 Task: Add Soothing Touch Lavender Bath Salts to the cart.
Action: Mouse moved to (692, 255)
Screenshot: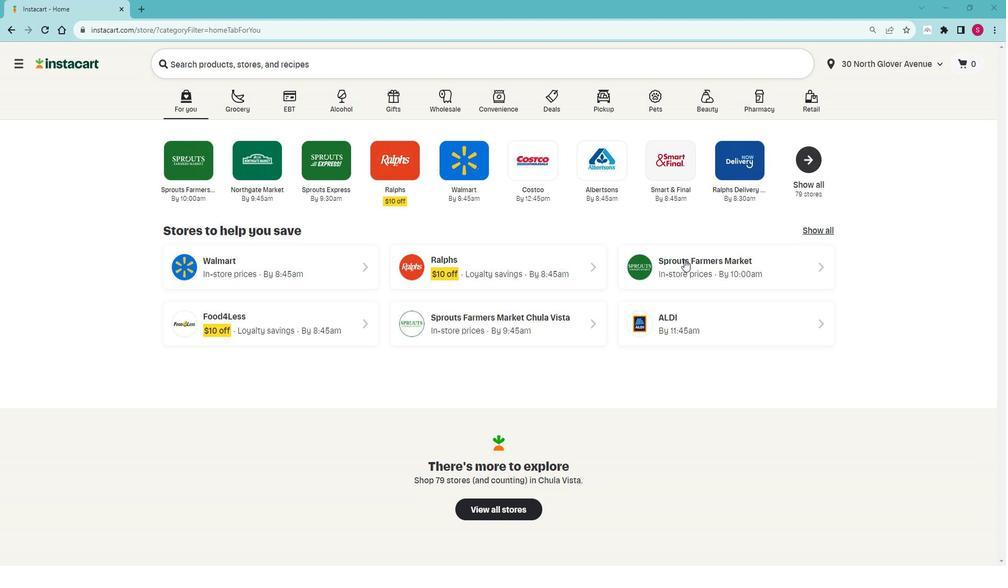 
Action: Mouse pressed left at (692, 255)
Screenshot: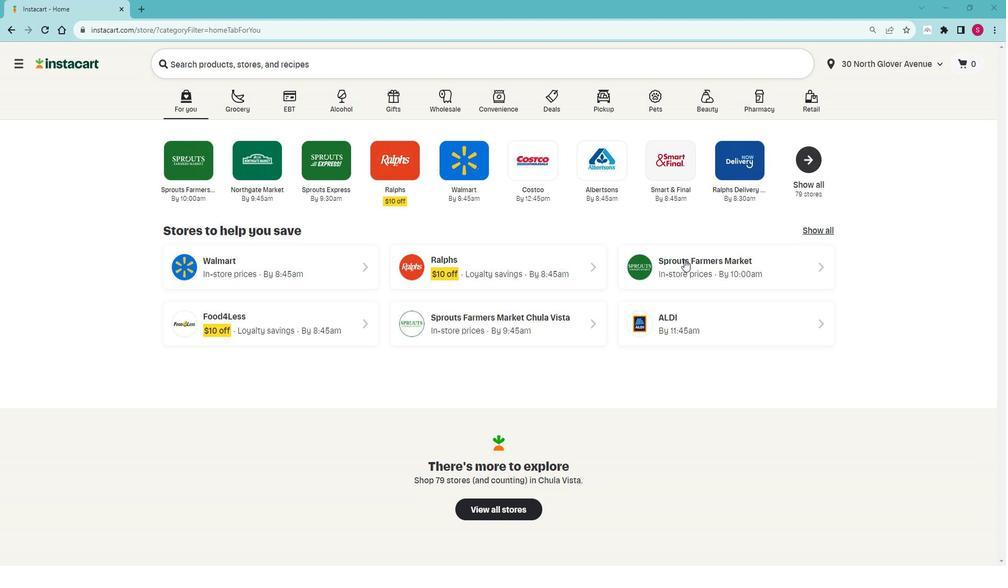 
Action: Mouse moved to (59, 480)
Screenshot: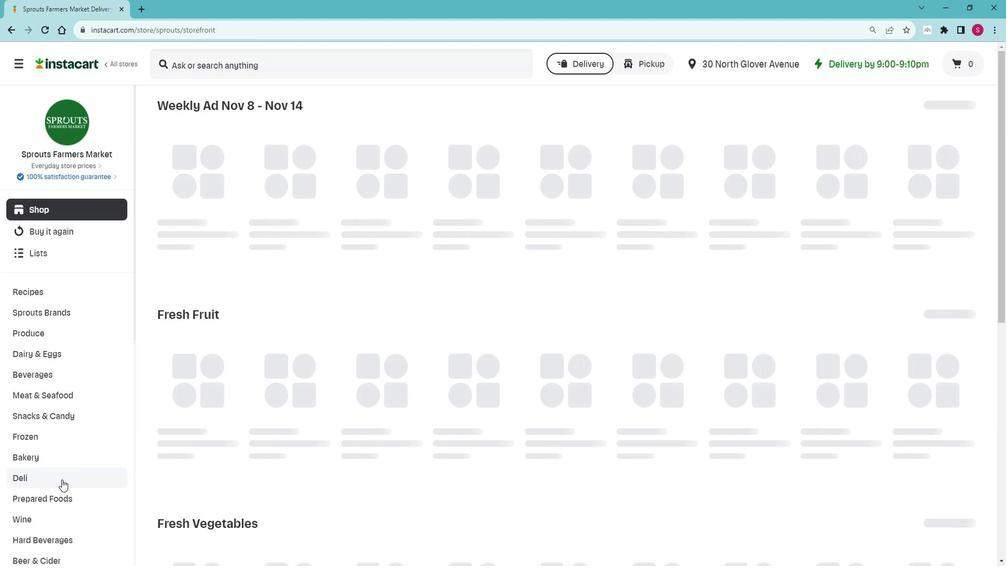 
Action: Mouse scrolled (59, 479) with delta (0, 0)
Screenshot: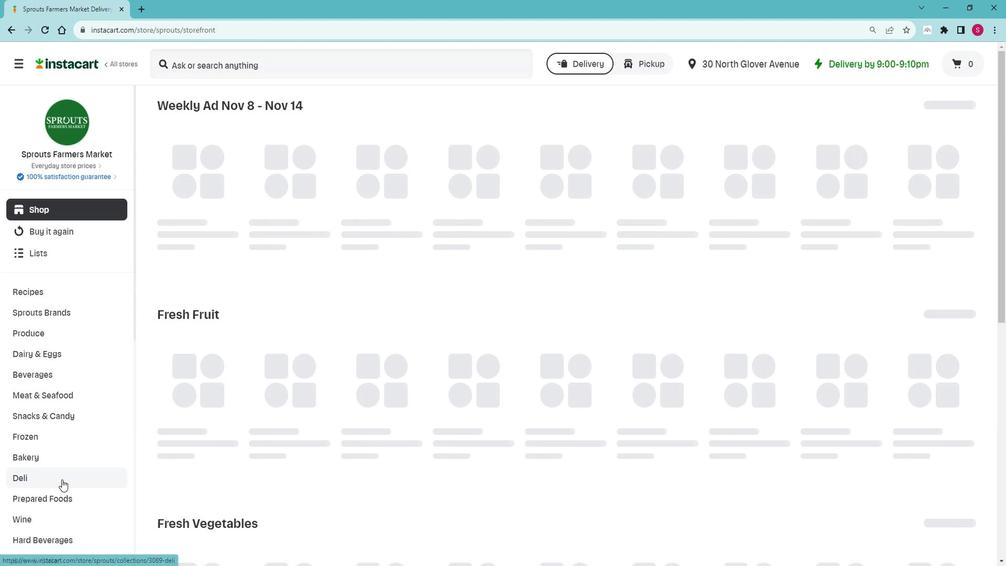 
Action: Mouse scrolled (59, 479) with delta (0, 0)
Screenshot: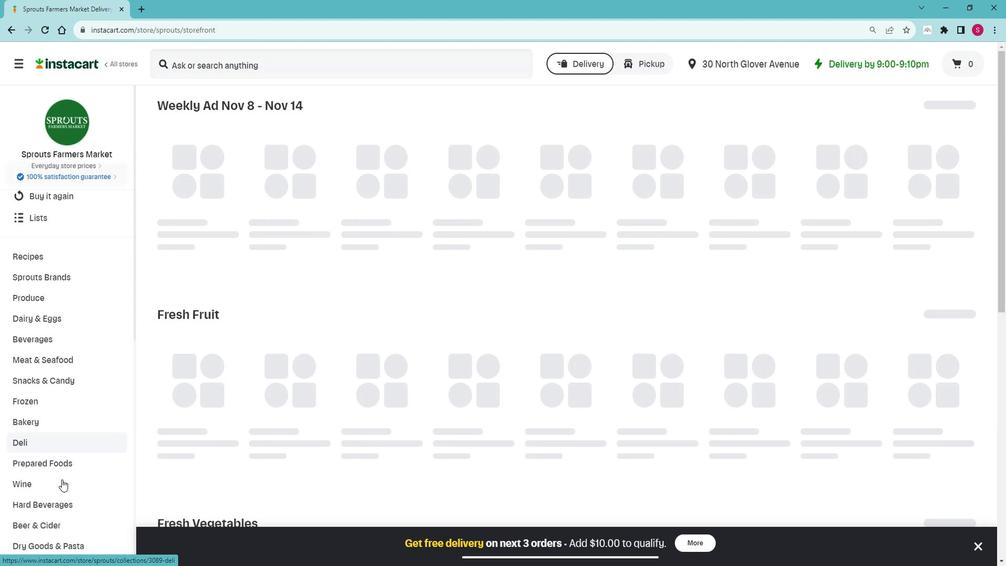 
Action: Mouse moved to (60, 480)
Screenshot: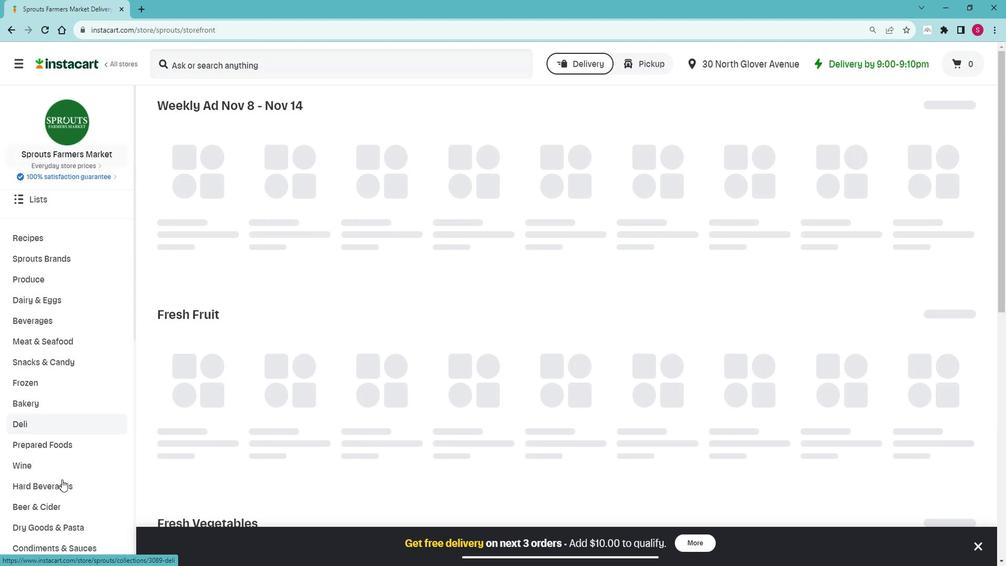 
Action: Mouse scrolled (60, 480) with delta (0, 0)
Screenshot: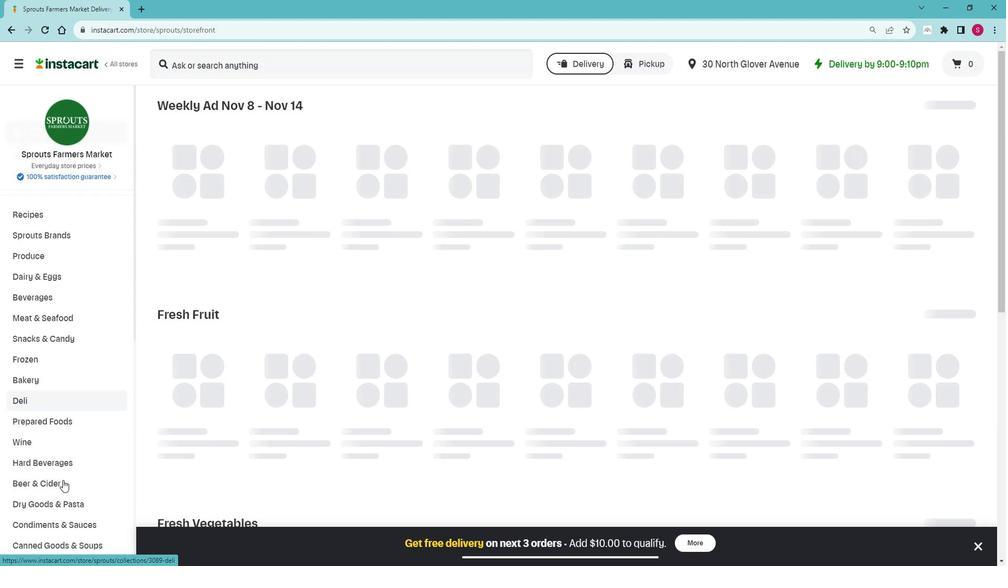 
Action: Mouse scrolled (60, 480) with delta (0, 0)
Screenshot: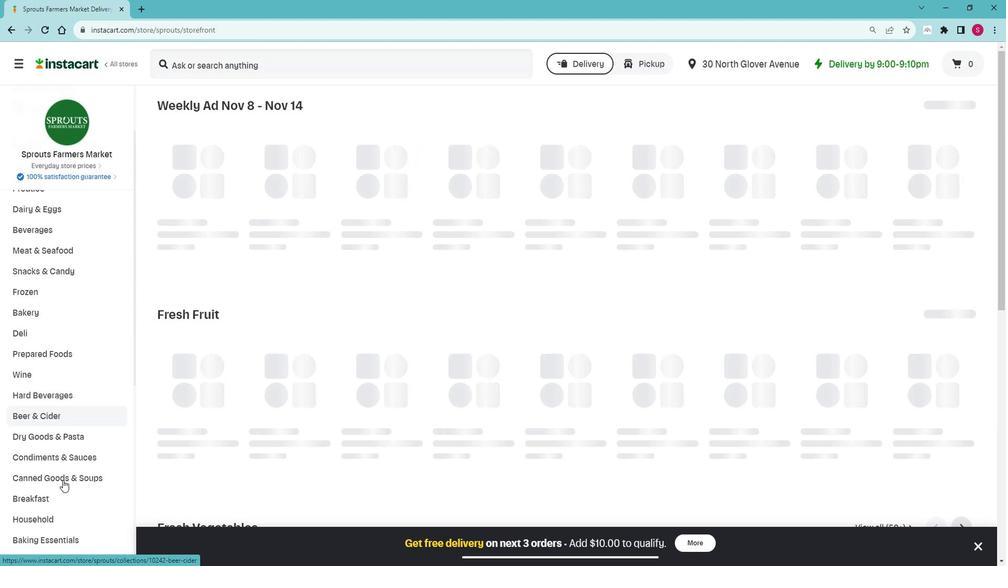 
Action: Mouse scrolled (60, 480) with delta (0, 0)
Screenshot: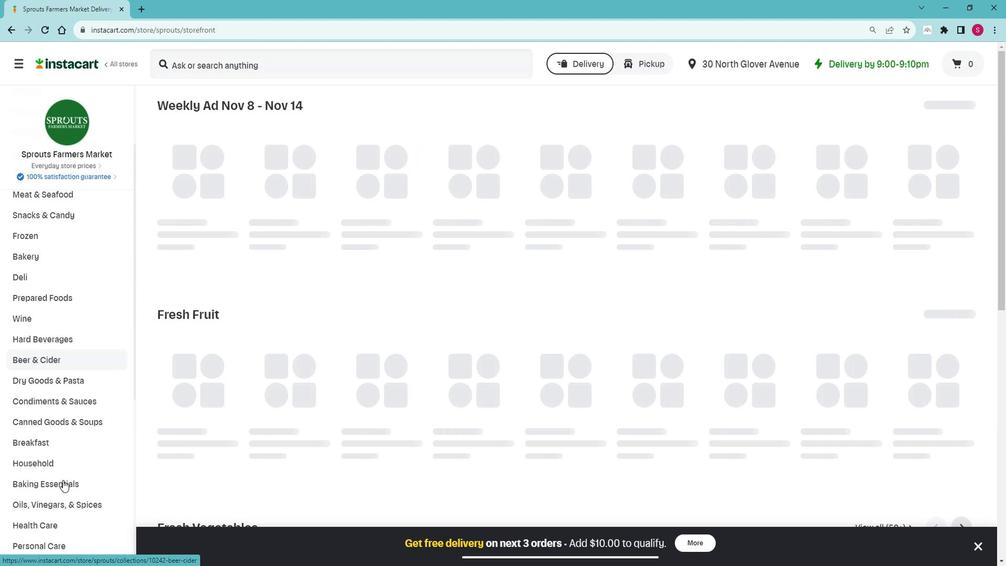 
Action: Mouse scrolled (60, 480) with delta (0, 0)
Screenshot: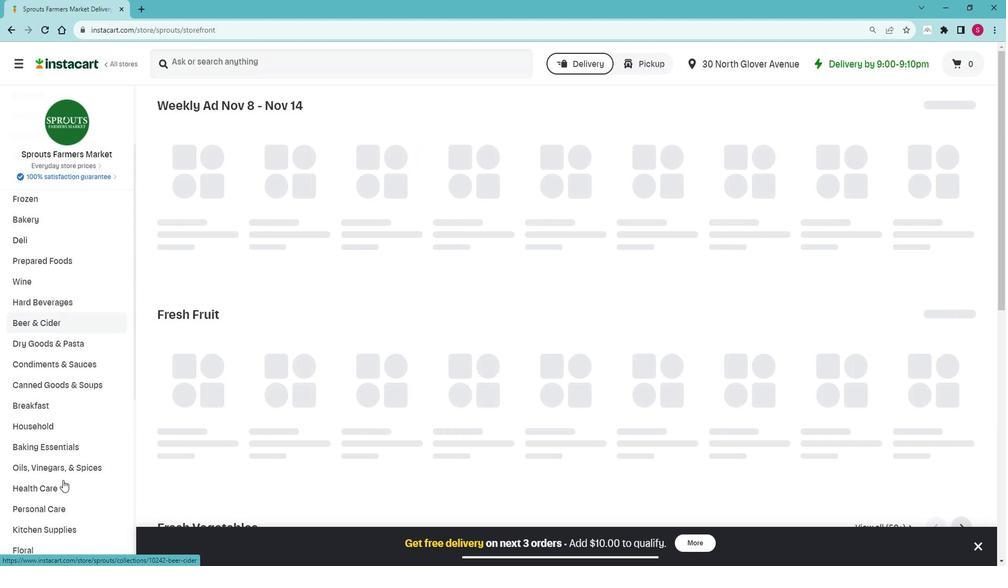 
Action: Mouse moved to (80, 419)
Screenshot: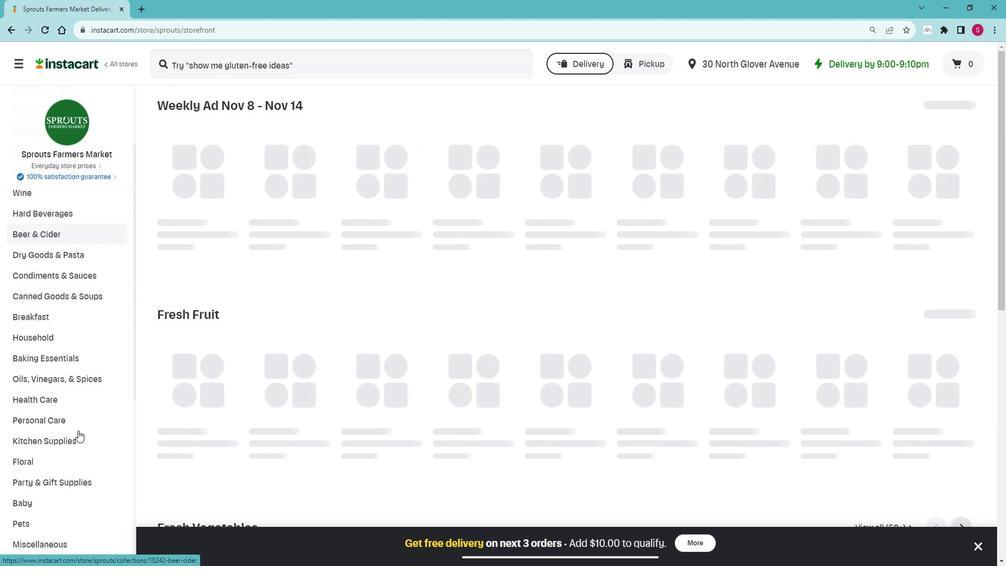 
Action: Mouse pressed left at (80, 419)
Screenshot: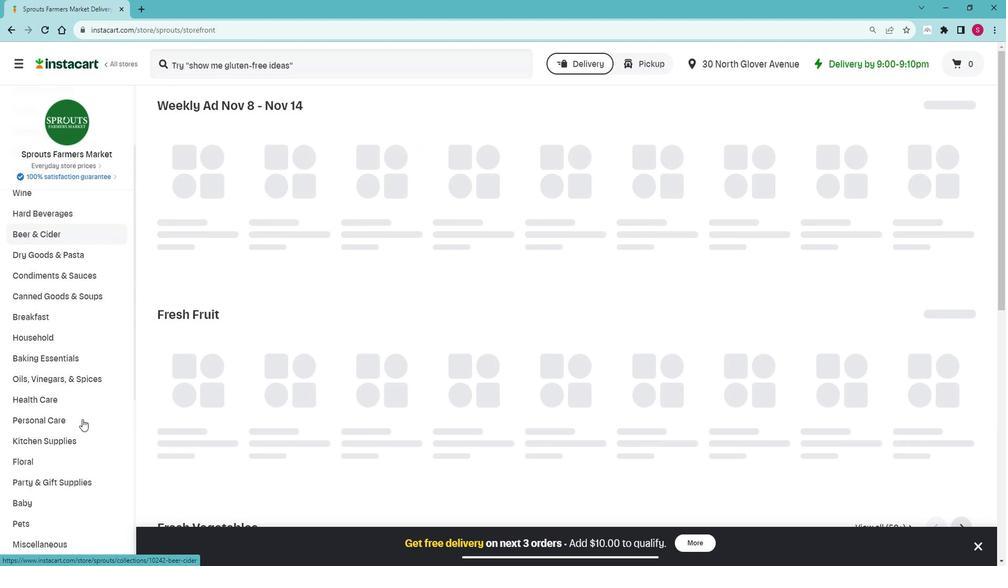 
Action: Mouse moved to (70, 415)
Screenshot: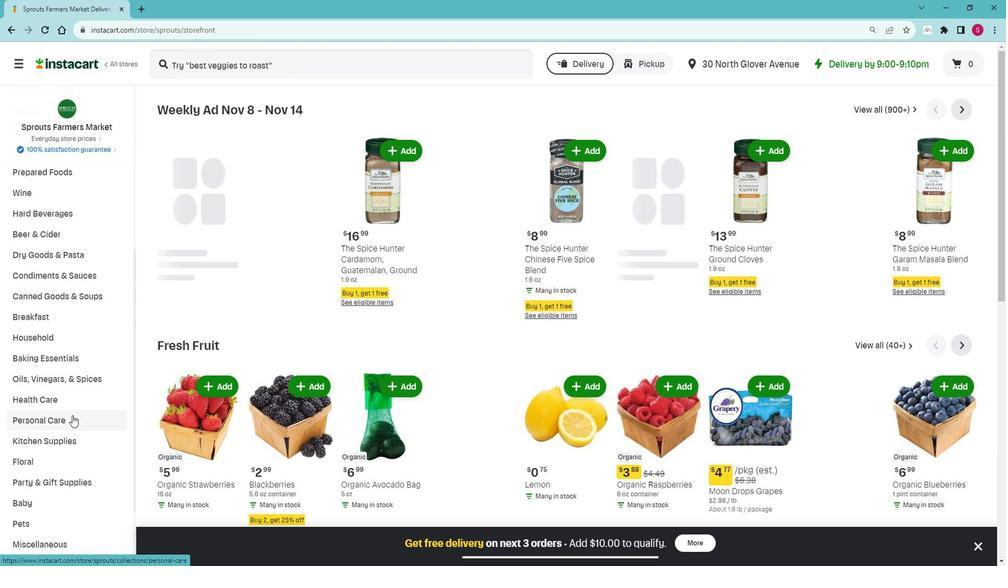 
Action: Mouse pressed left at (70, 415)
Screenshot: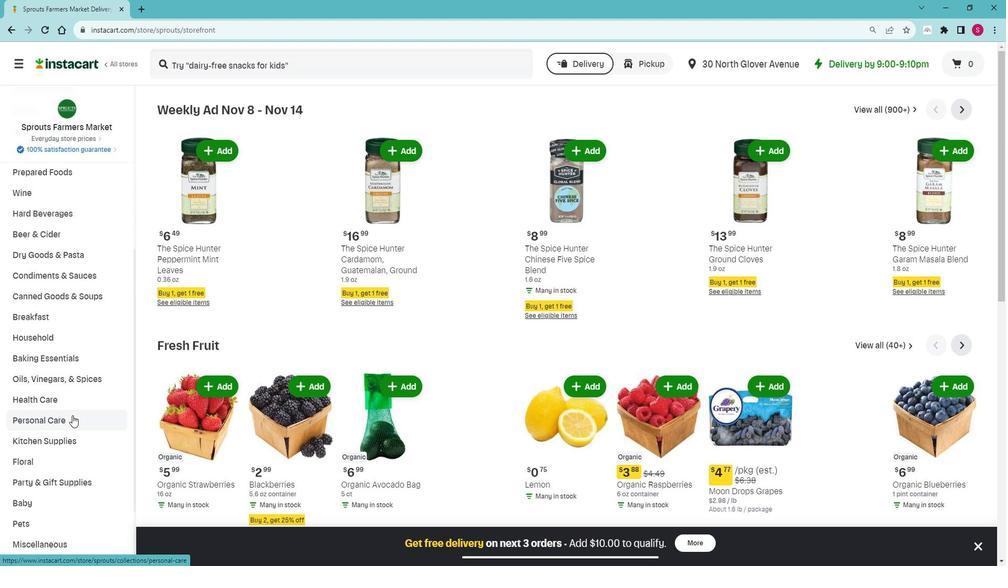
Action: Mouse moved to (59, 436)
Screenshot: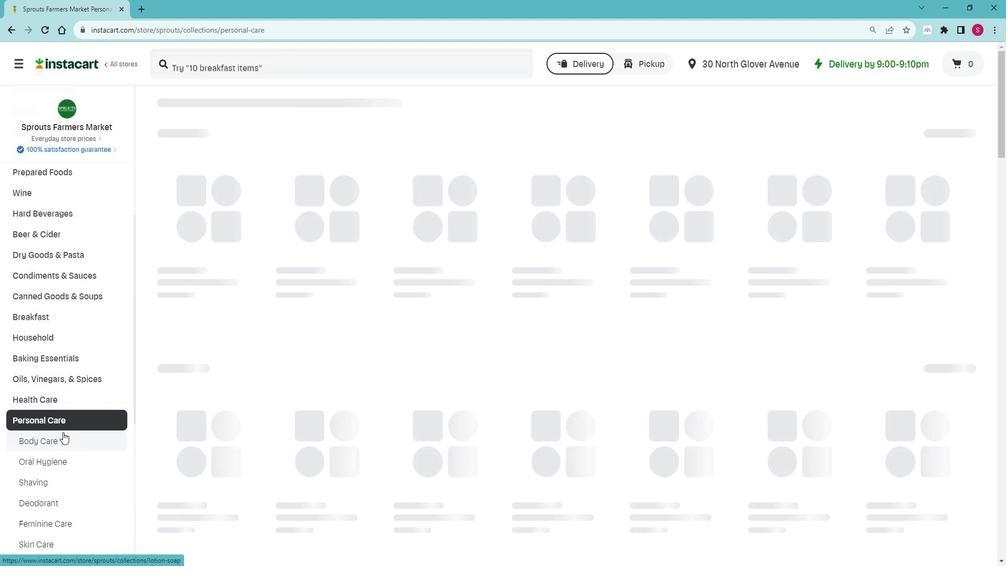 
Action: Mouse pressed left at (59, 436)
Screenshot: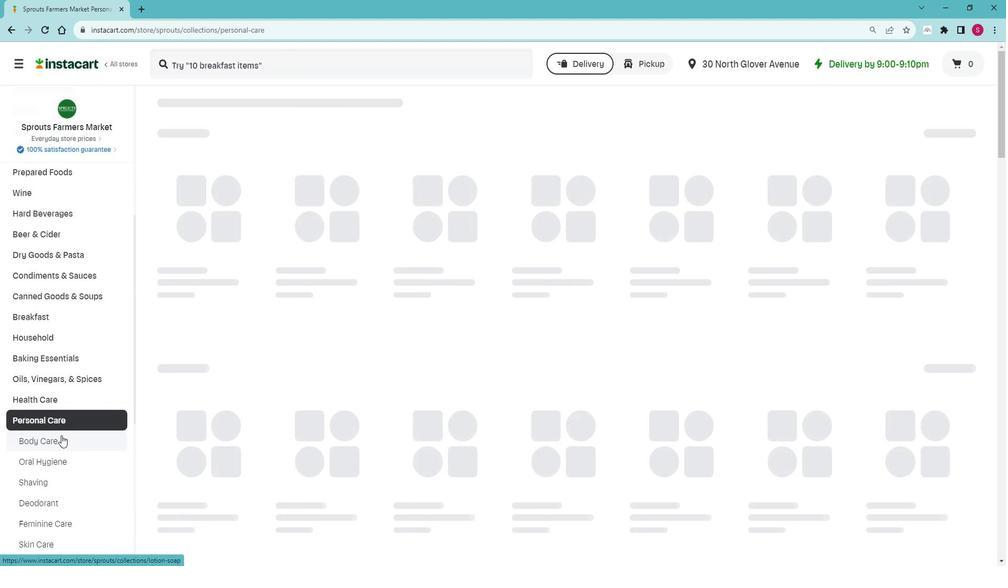 
Action: Mouse moved to (433, 150)
Screenshot: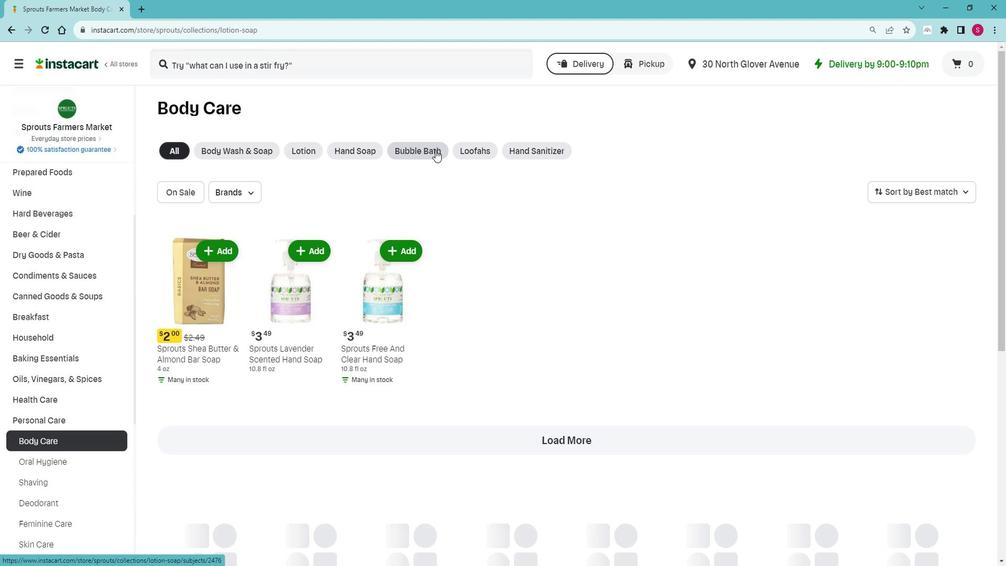 
Action: Mouse pressed left at (433, 150)
Screenshot: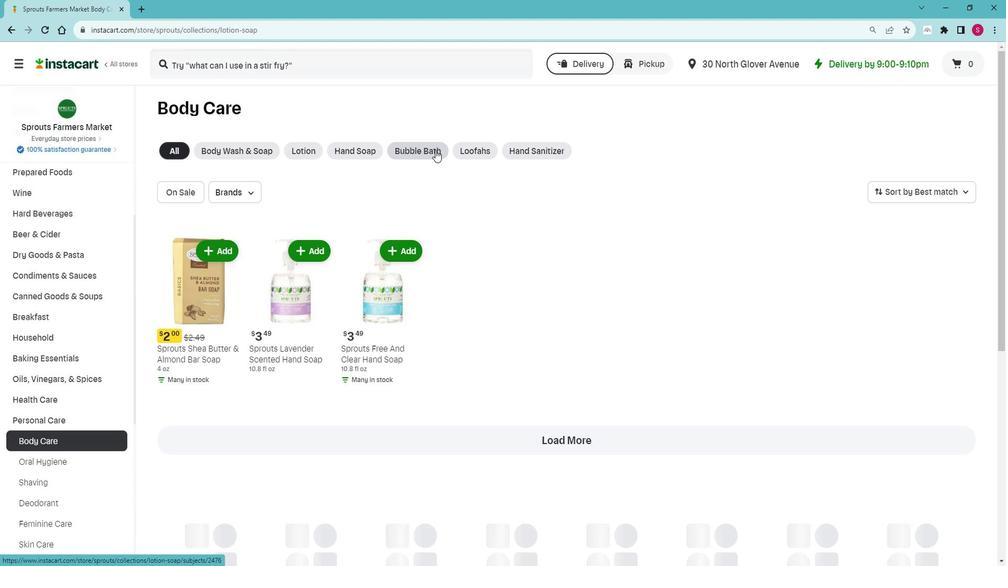 
Action: Mouse moved to (417, 149)
Screenshot: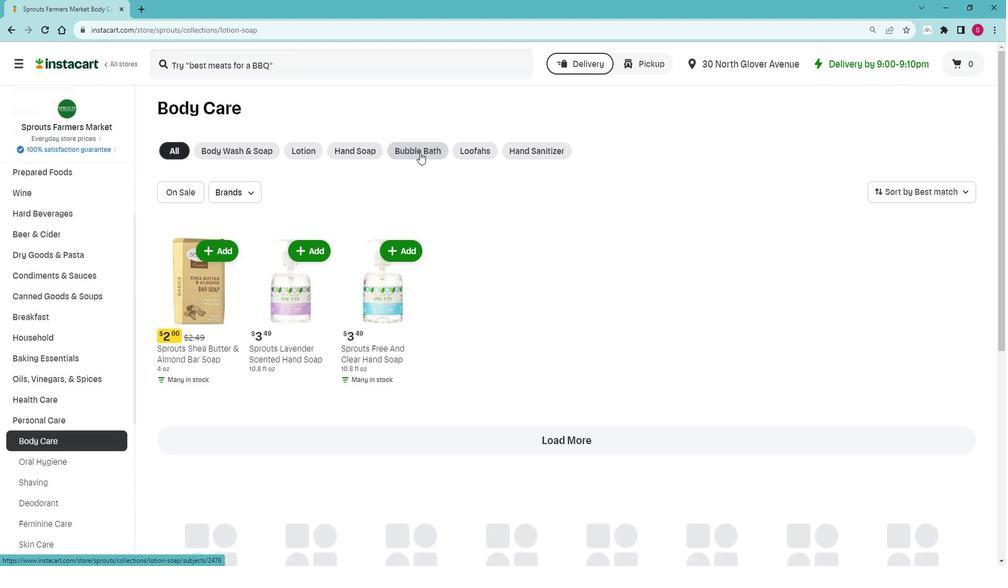 
Action: Mouse pressed left at (417, 149)
Screenshot: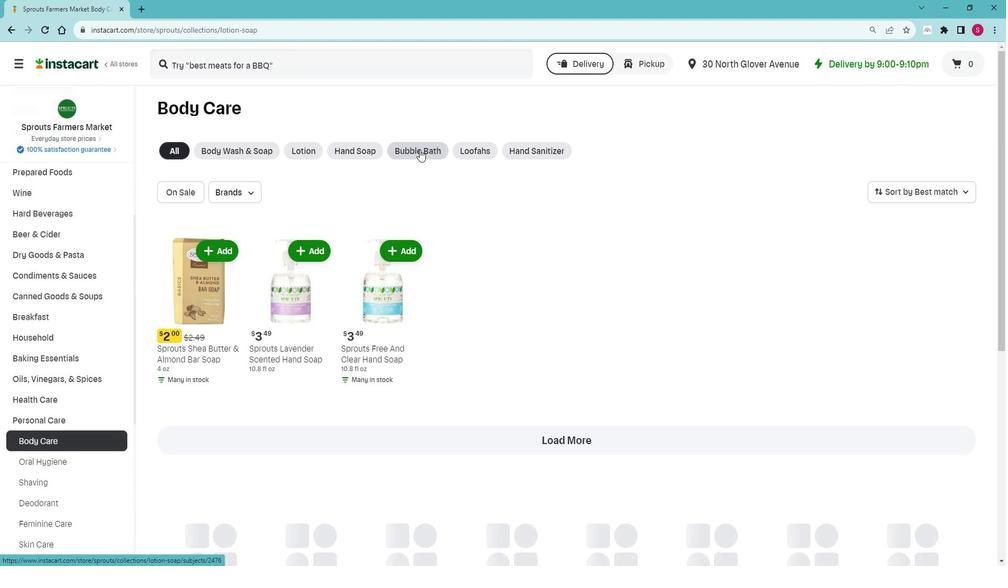
Action: Mouse moved to (293, 68)
Screenshot: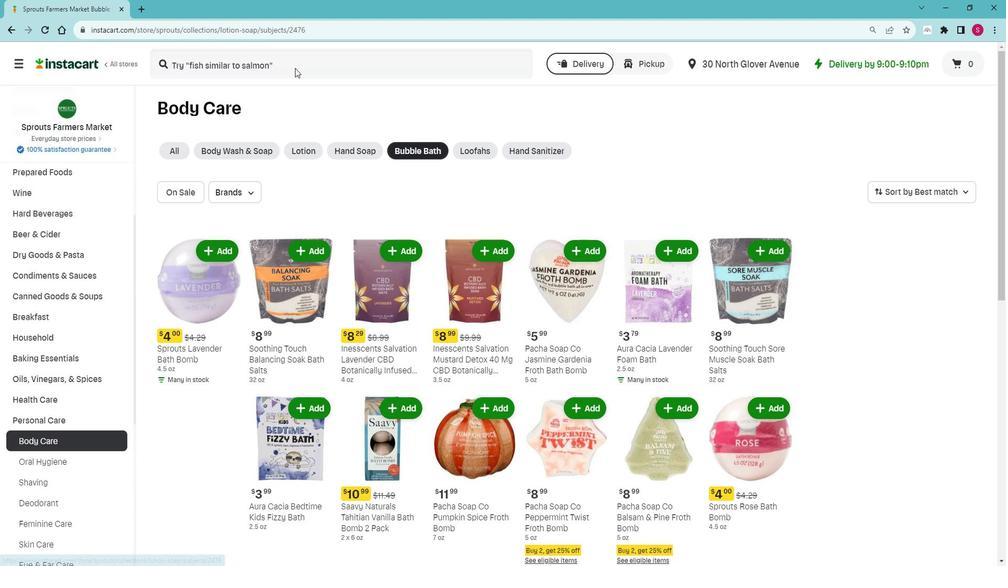 
Action: Mouse pressed left at (293, 68)
Screenshot: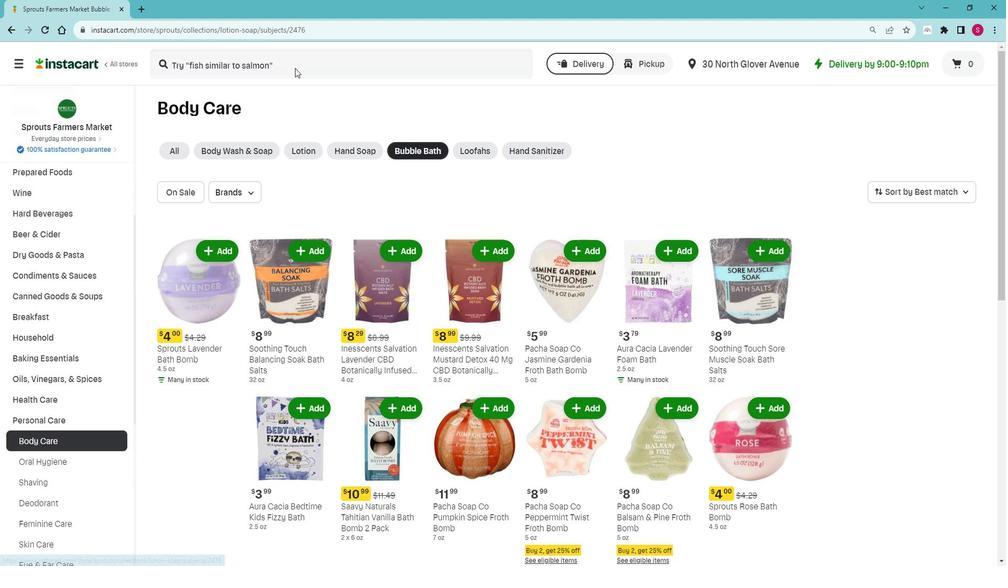 
Action: Mouse moved to (273, 61)
Screenshot: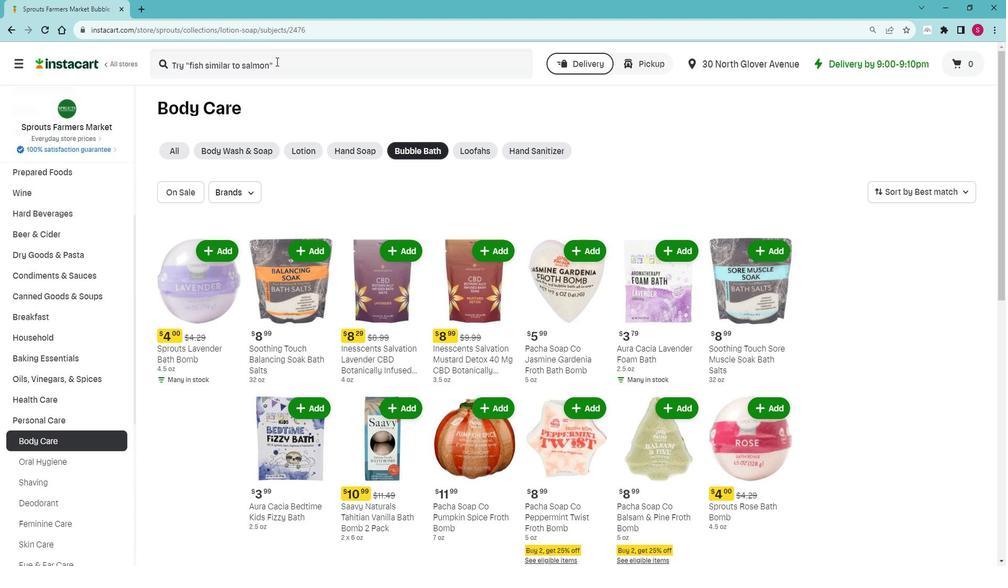 
Action: Mouse pressed left at (273, 61)
Screenshot: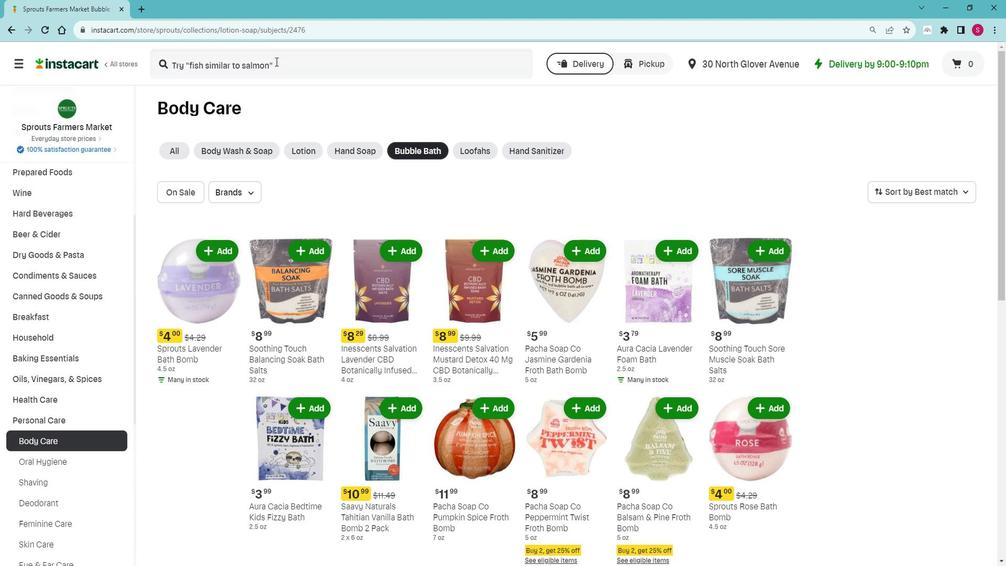 
Action: Key pressed <Key.shift>Sooo<Key.backspace>thing<Key.space><Key.shift>Touch<Key.space><Key.shift>Lavender<Key.space><Key.shift>Bath<Key.space><Key.shift>Salts<Key.space><Key.enter>
Screenshot: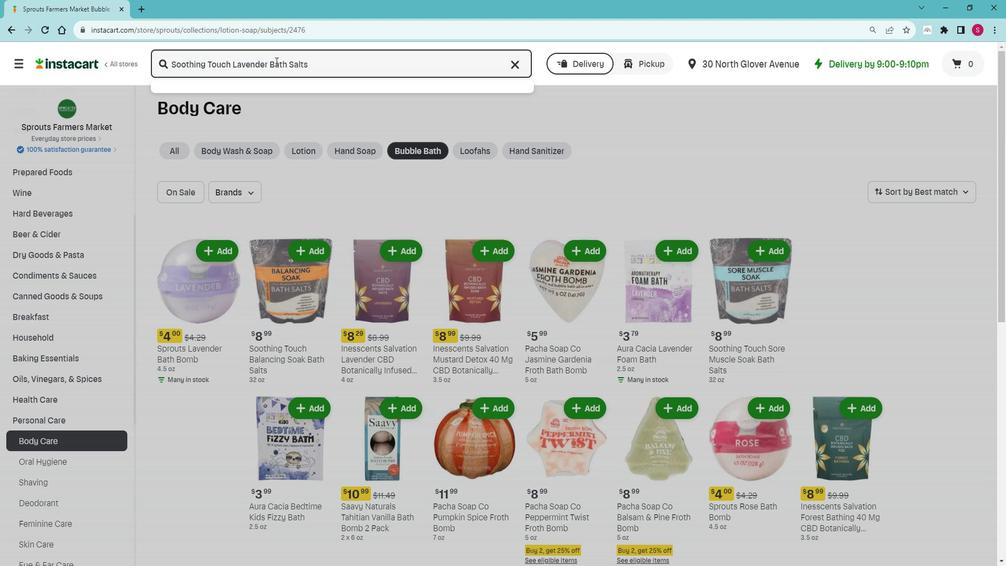 
Action: Mouse moved to (384, 269)
Screenshot: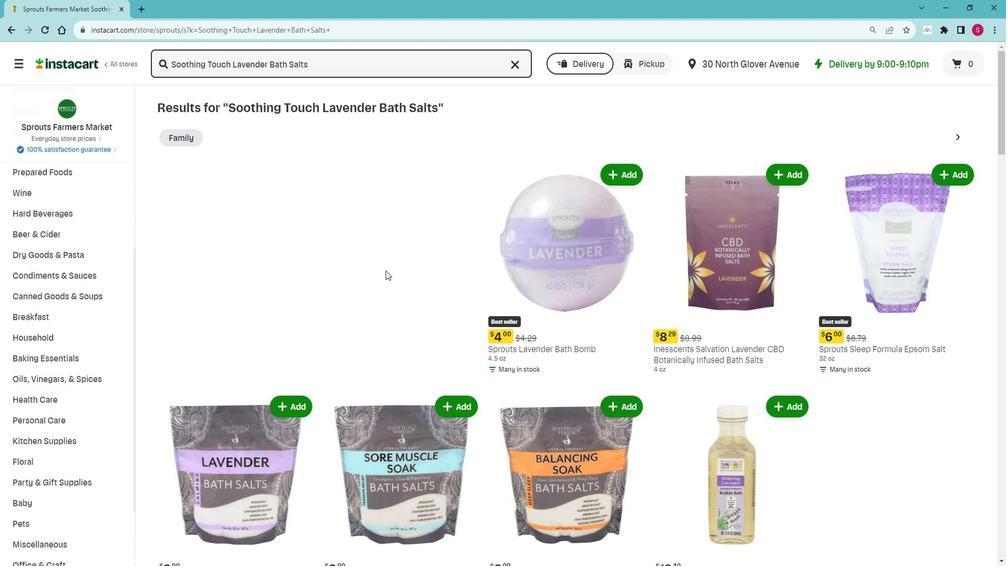 
Action: Mouse scrolled (384, 268) with delta (0, 0)
Screenshot: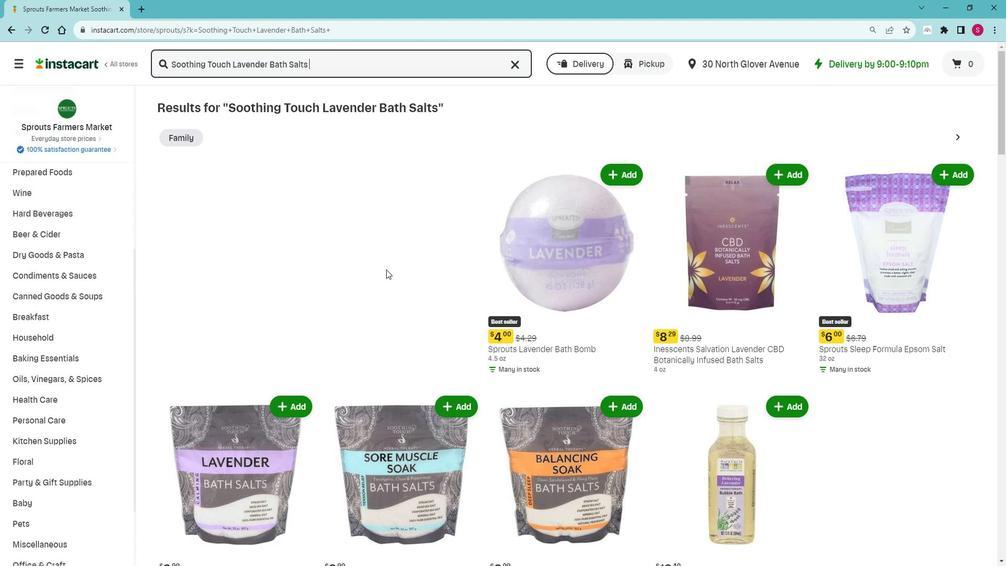 
Action: Mouse moved to (285, 262)
Screenshot: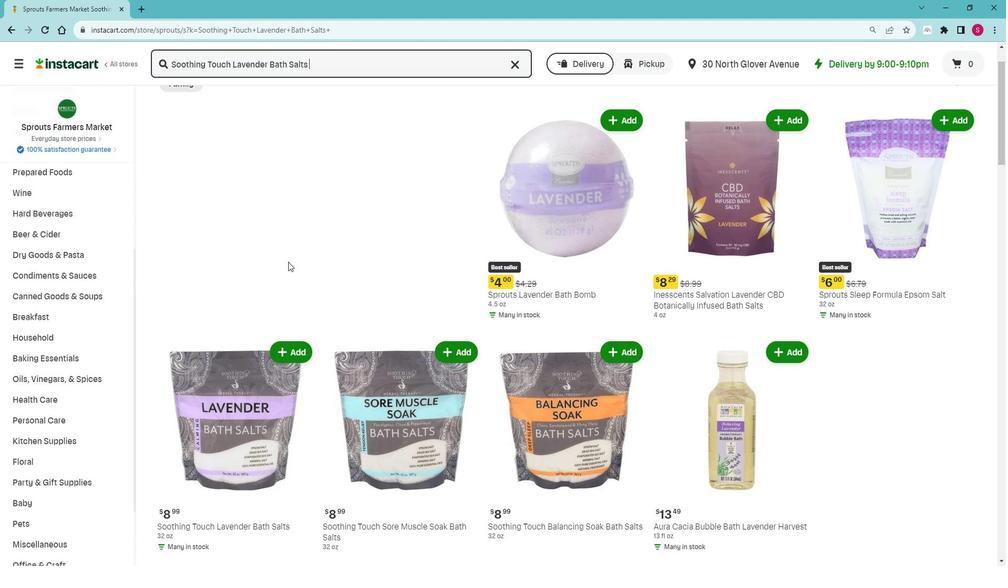 
Action: Mouse scrolled (285, 261) with delta (0, 0)
Screenshot: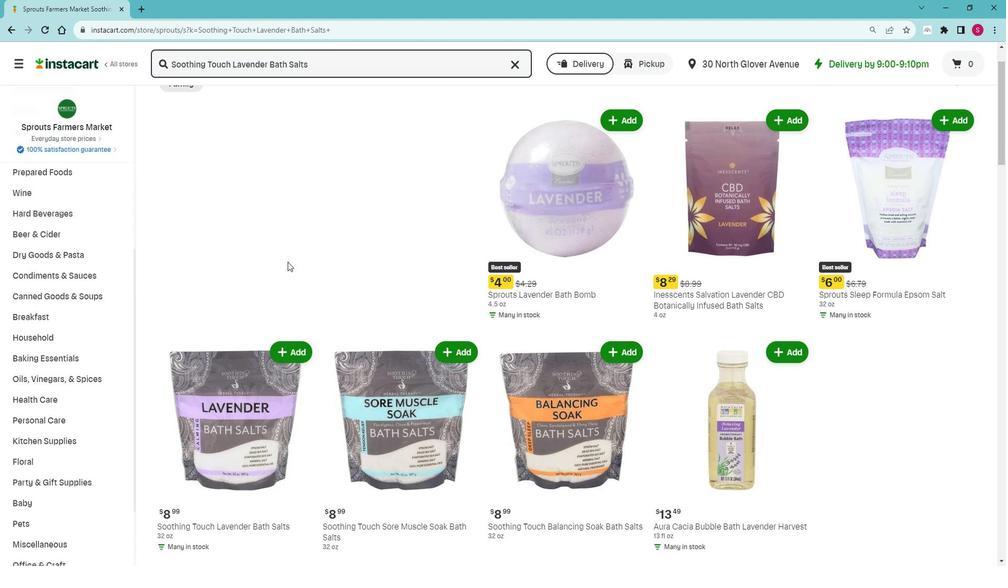 
Action: Mouse moved to (325, 261)
Screenshot: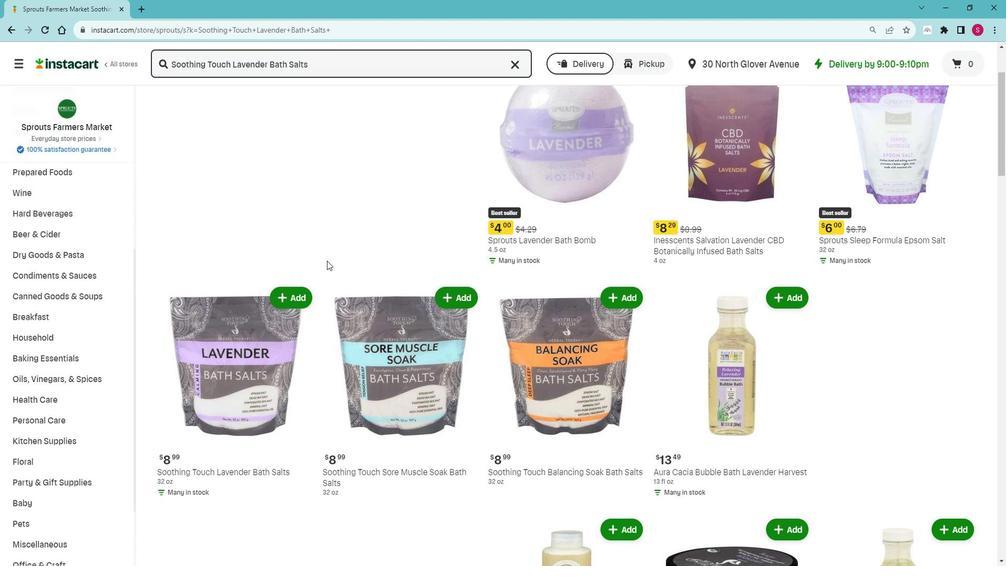 
Action: Mouse scrolled (325, 260) with delta (0, 0)
Screenshot: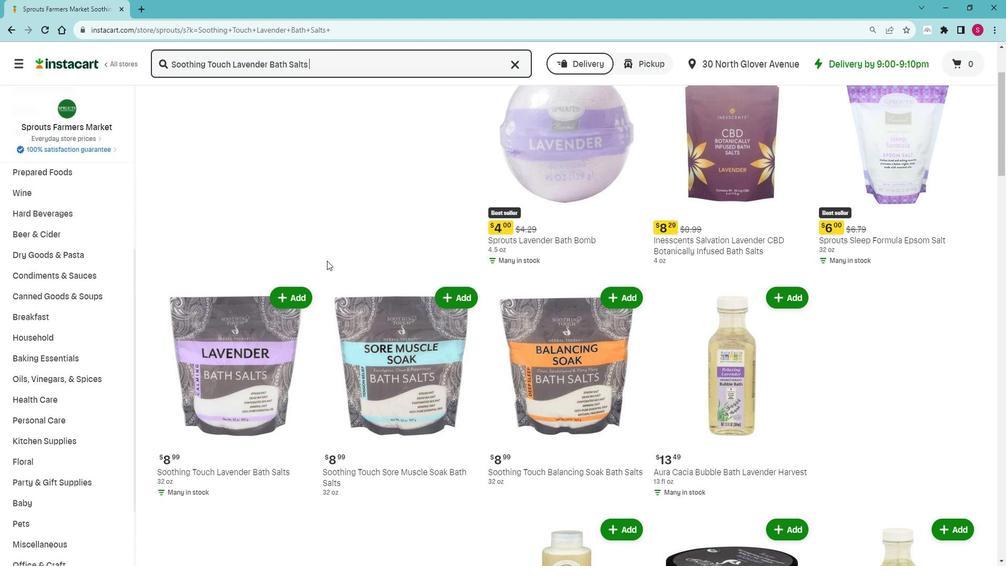 
Action: Mouse moved to (290, 245)
Screenshot: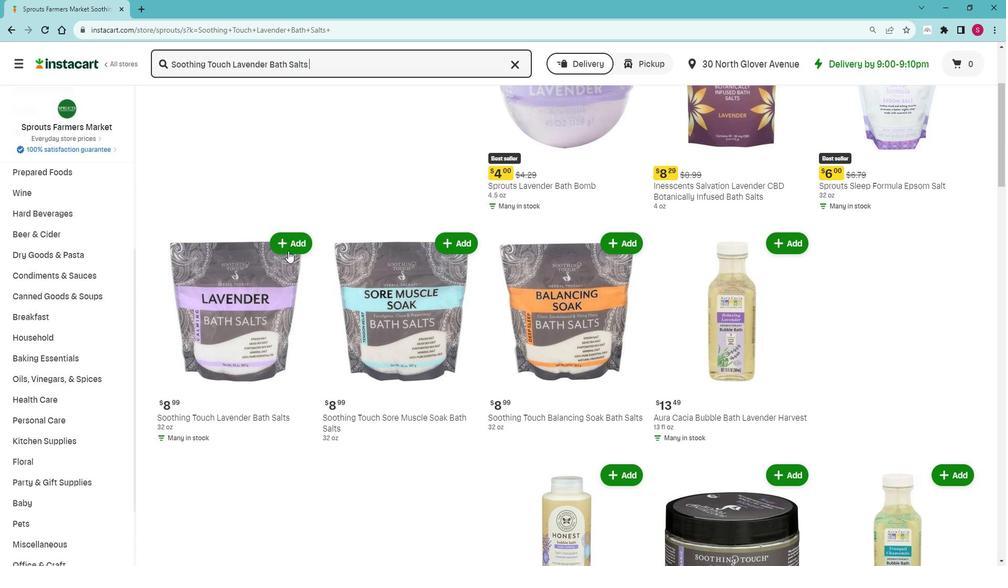 
Action: Mouse pressed left at (290, 245)
Screenshot: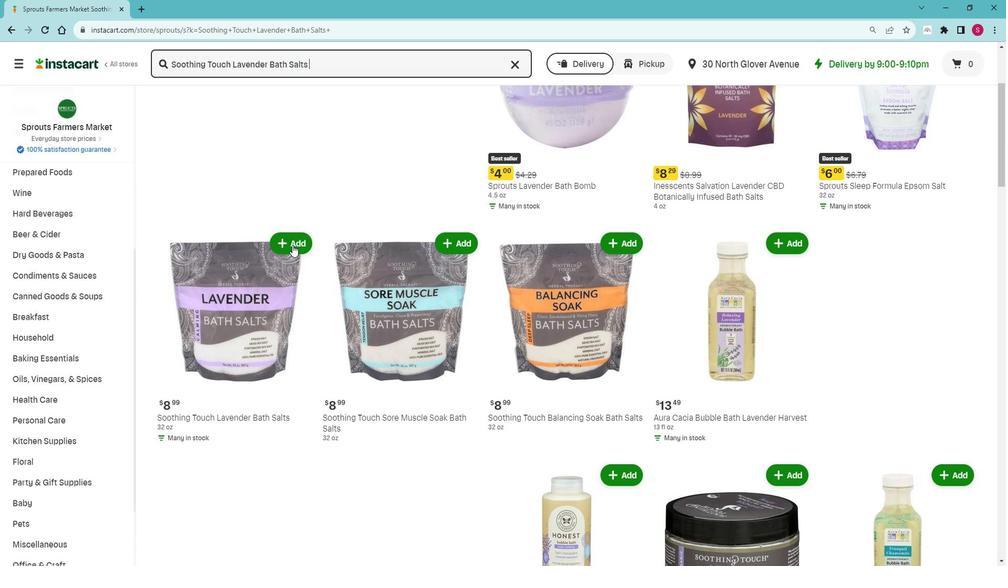 
Action: Mouse moved to (314, 185)
Screenshot: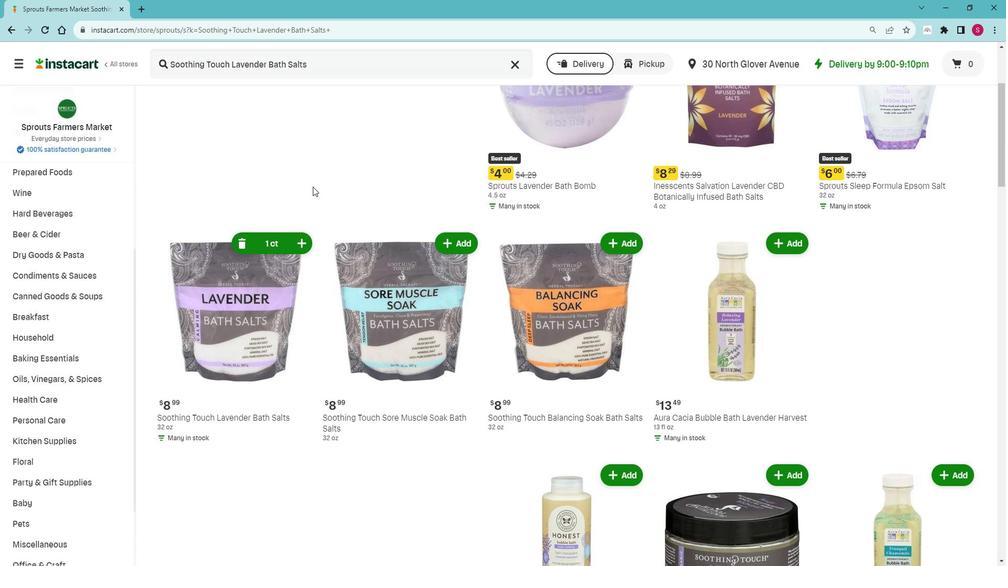 
